 Task: Create in the project TrendSetter and in the Backlog issue 'Upgrade the security protocols of a web application to comply with new regulatory requirements' a child issue 'Email campaign engagement rate tracking and analysis', and assign it to team member softage.4@softage.net.
Action: Mouse moved to (635, 513)
Screenshot: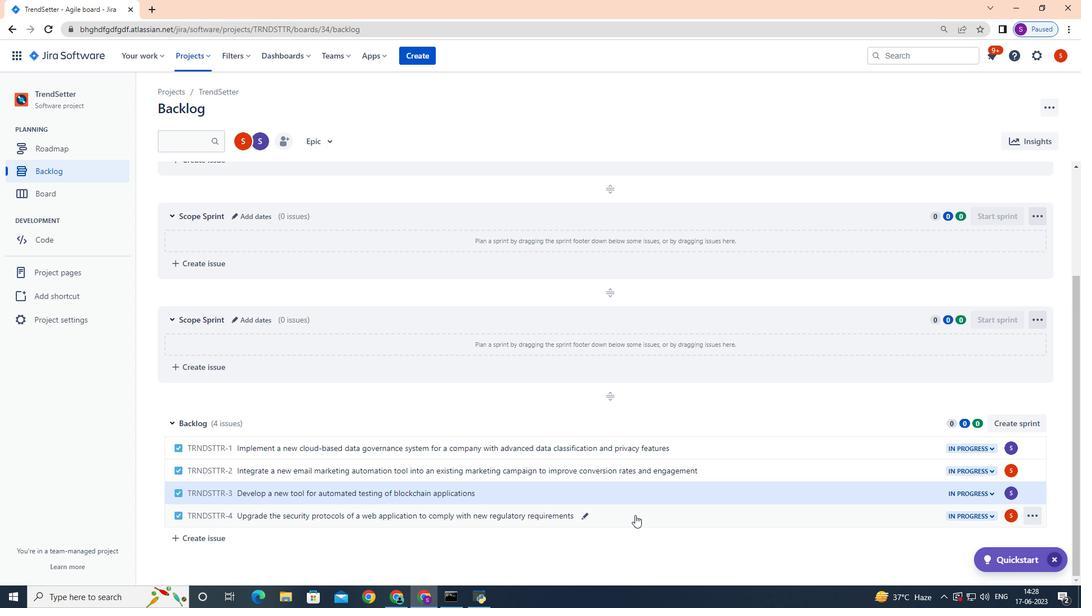 
Action: Mouse pressed left at (635, 513)
Screenshot: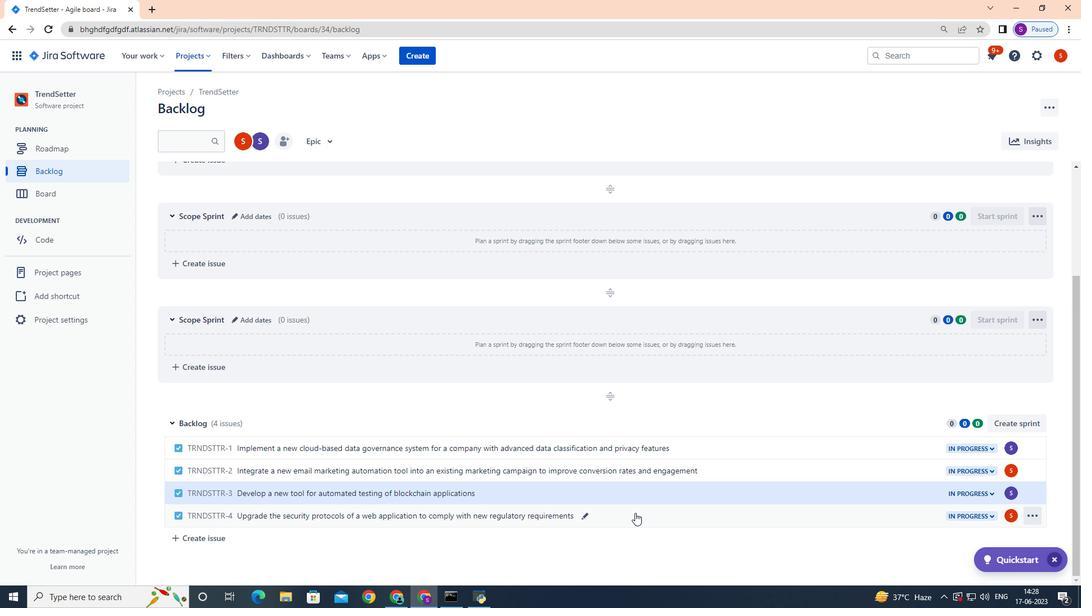 
Action: Mouse moved to (883, 260)
Screenshot: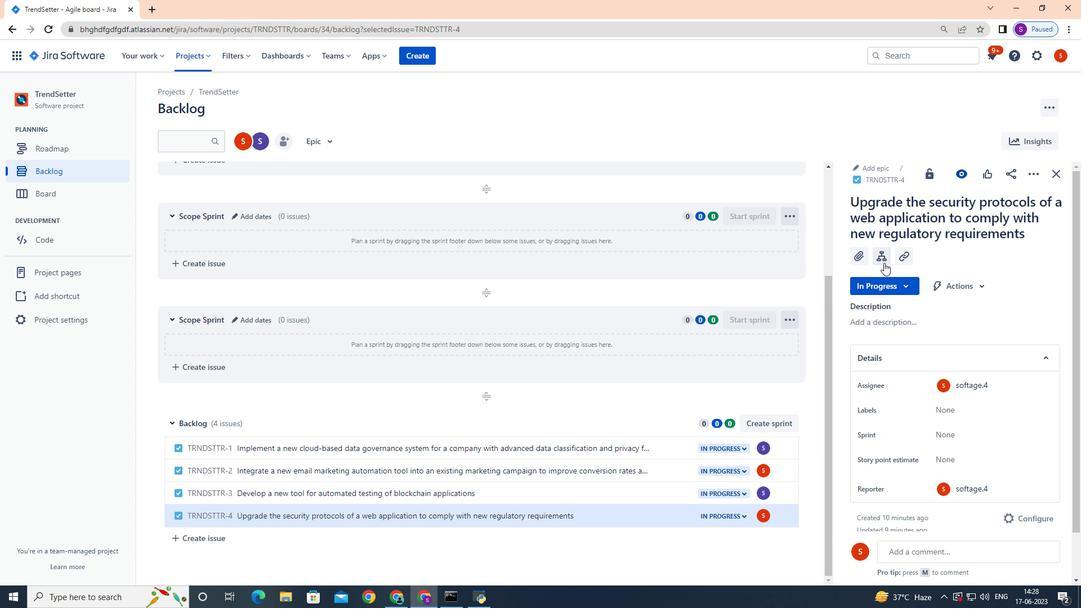 
Action: Mouse pressed left at (883, 260)
Screenshot: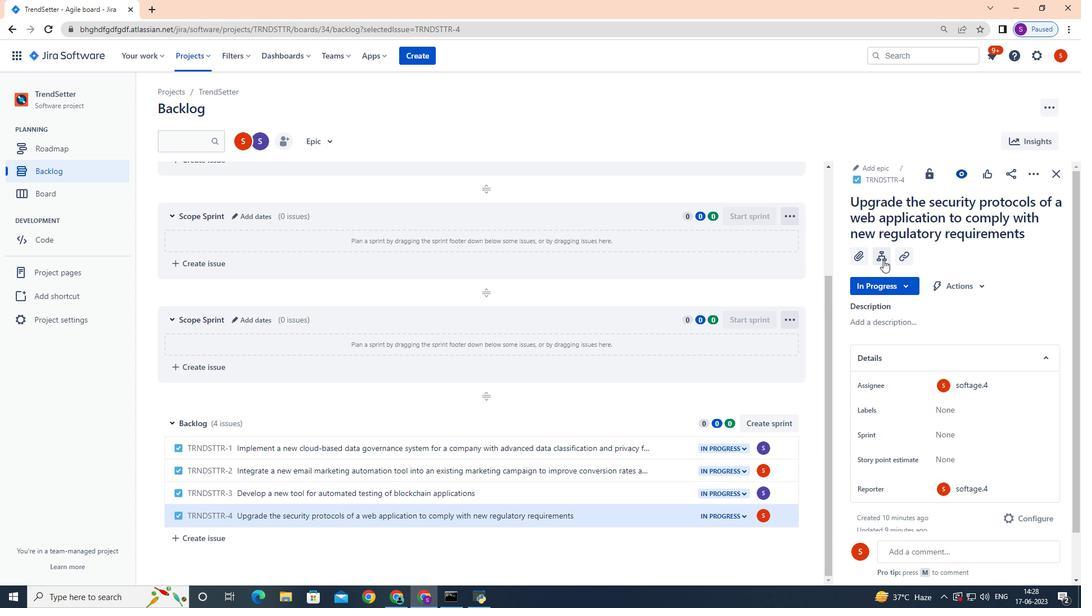 
Action: Mouse moved to (876, 408)
Screenshot: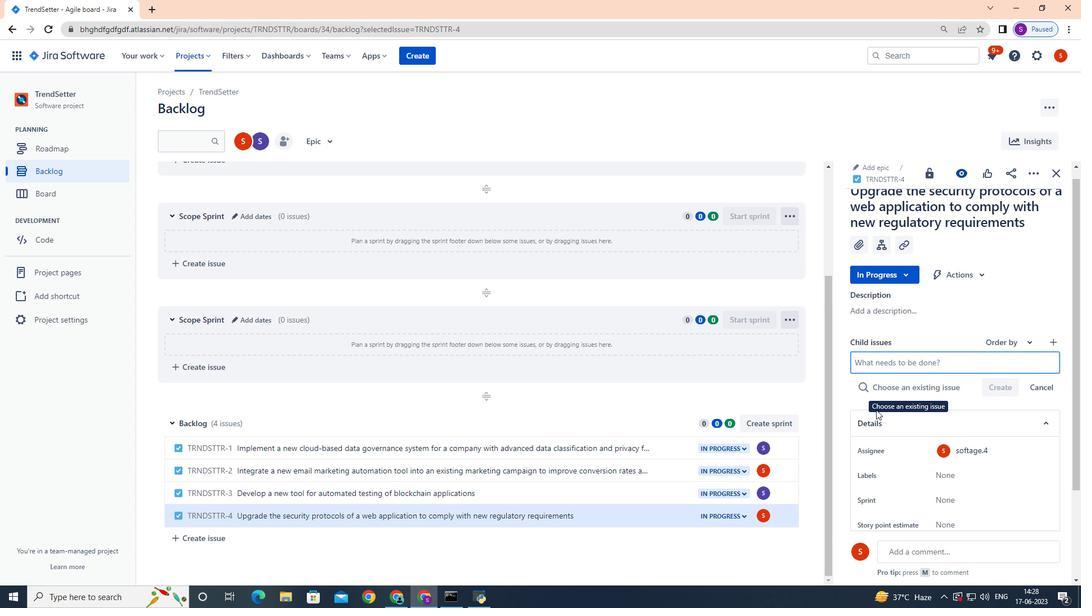 
Action: Key pressed <Key.shift>Email<Key.space>campaign<Key.space>engagement<Key.space>rate<Key.space>tracking<Key.space>and<Key.space>analysis<Key.enter>
Screenshot: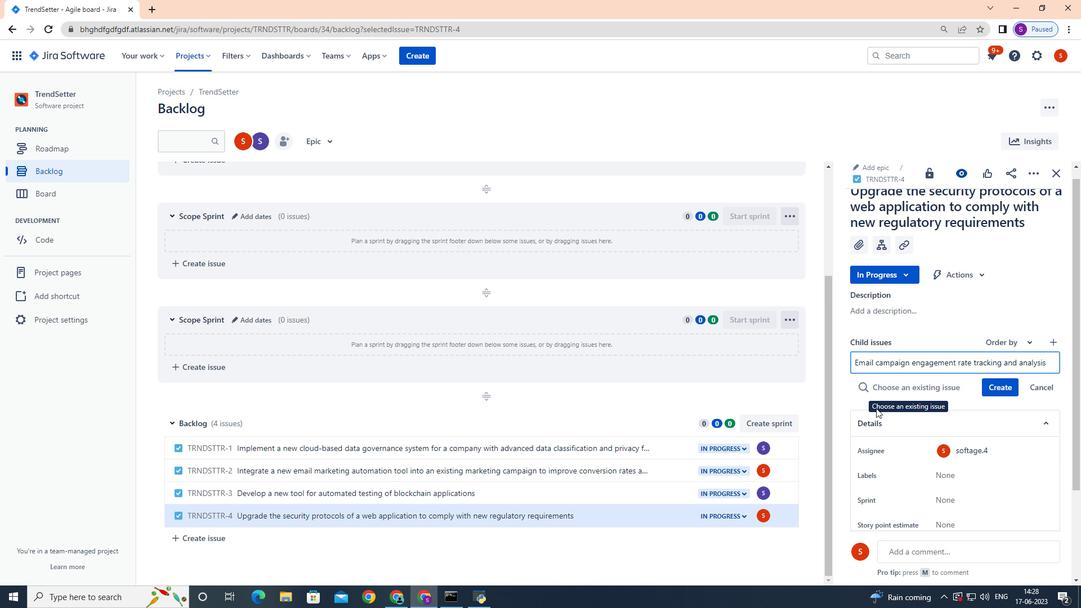 
Action: Mouse moved to (1011, 367)
Screenshot: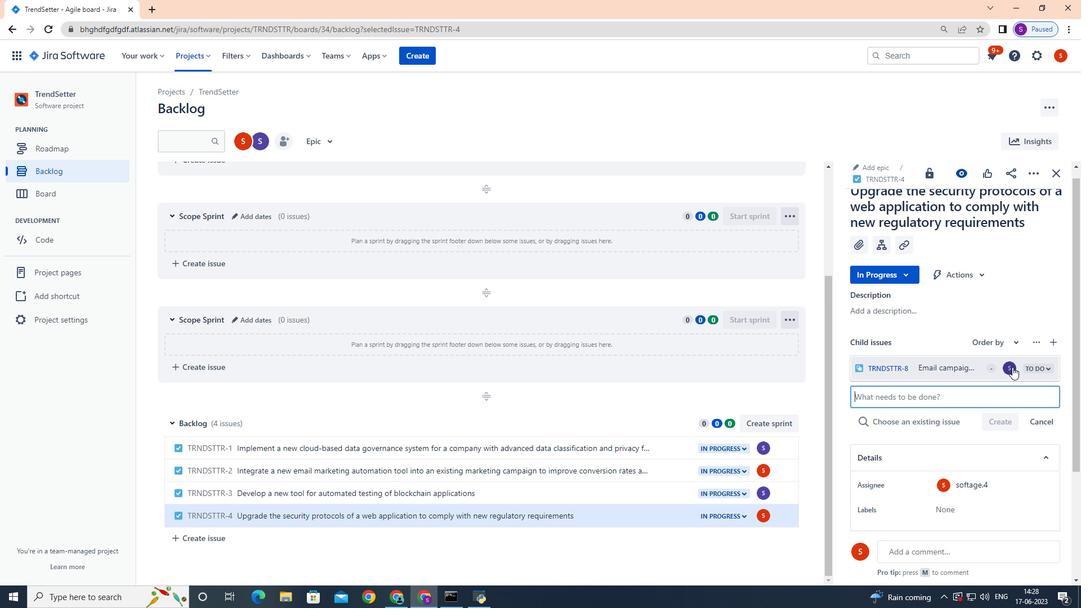 
Action: Mouse pressed left at (1011, 367)
Screenshot: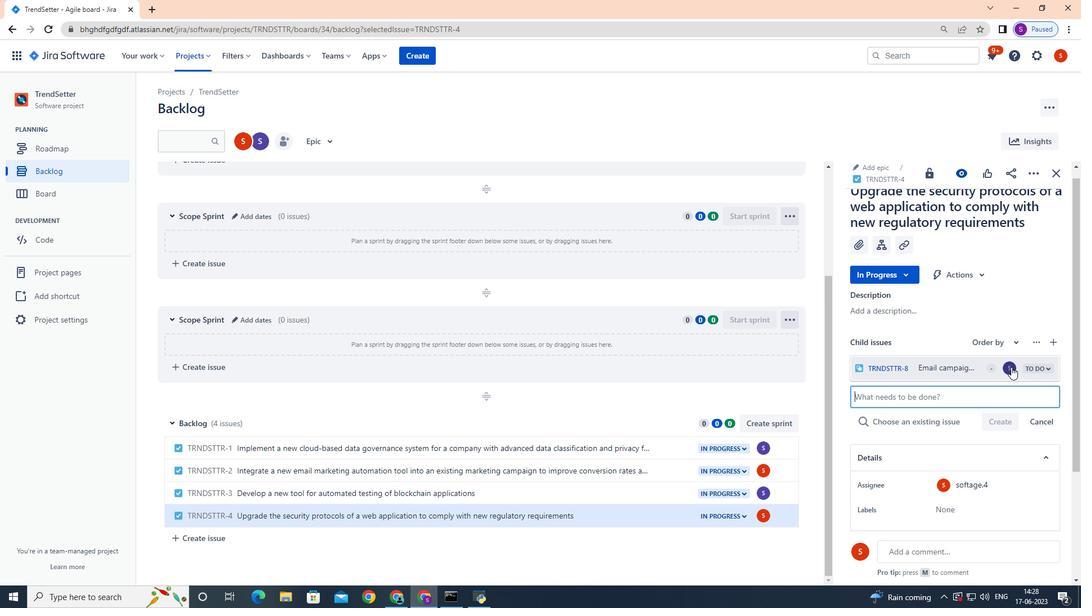 
Action: Key pressed softage.4
Screenshot: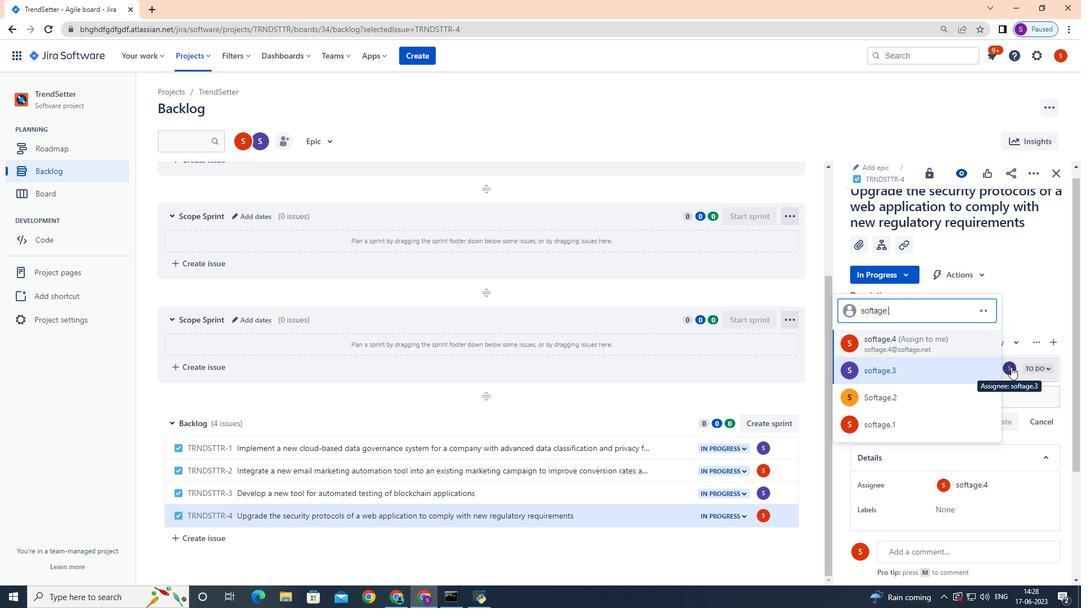 
Action: Mouse moved to (892, 339)
Screenshot: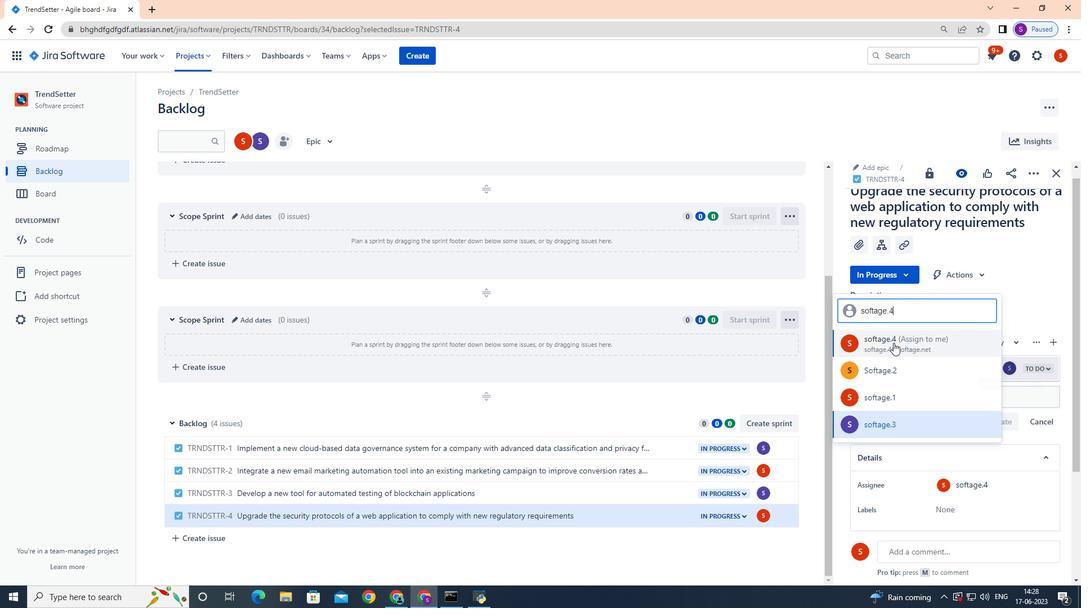 
Action: Mouse pressed left at (892, 339)
Screenshot: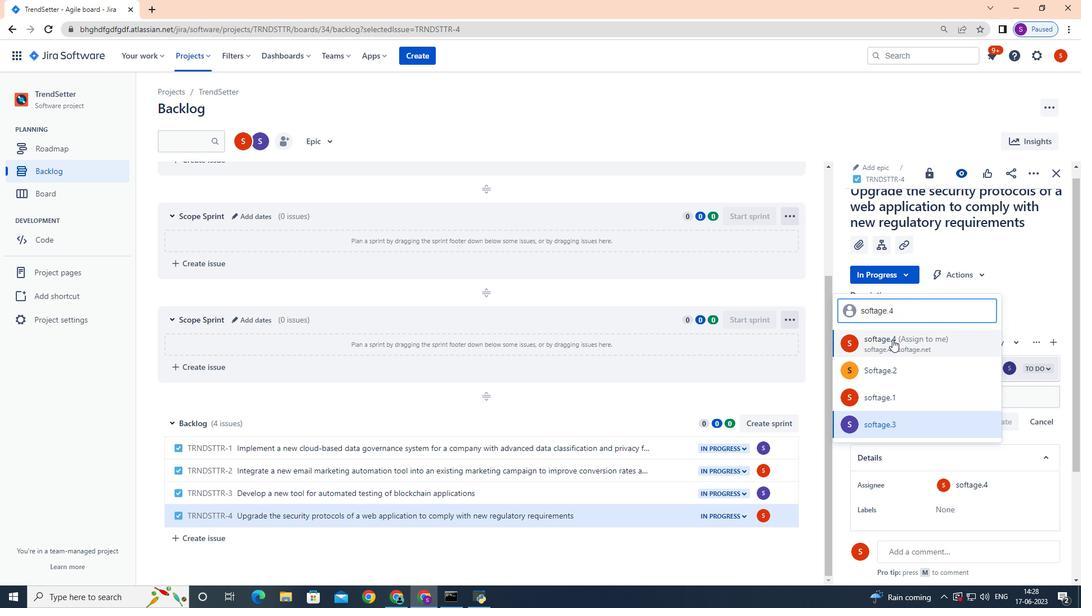 
